 Task: Use the formula "ENCODEURL" in spreadsheet "Project portfolio".
Action: Mouse moved to (281, 233)
Screenshot: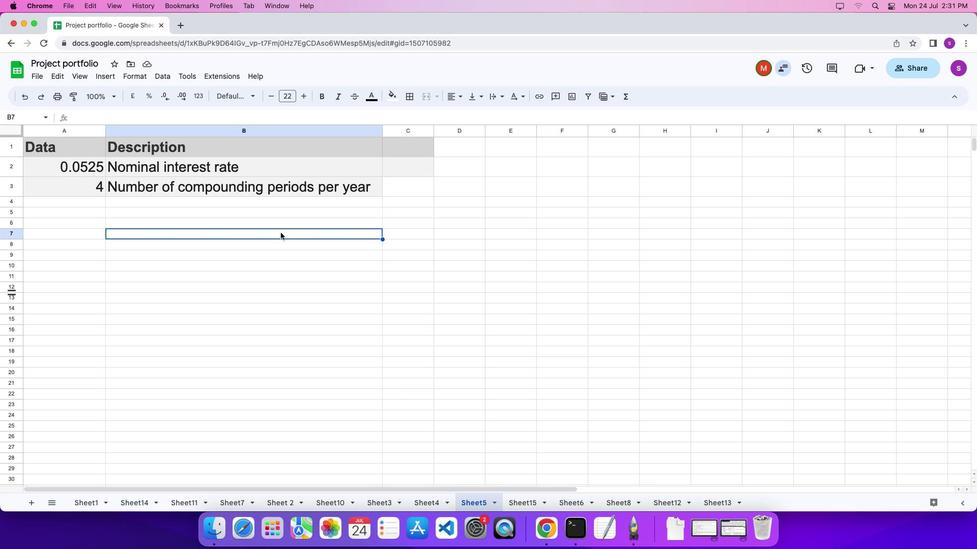 
Action: Mouse pressed left at (281, 233)
Screenshot: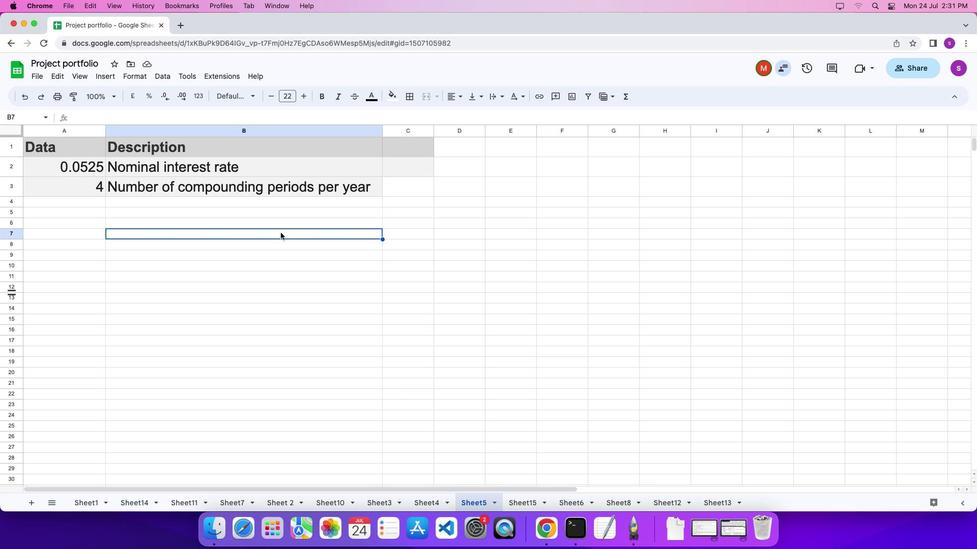 
Action: Mouse moved to (281, 232)
Screenshot: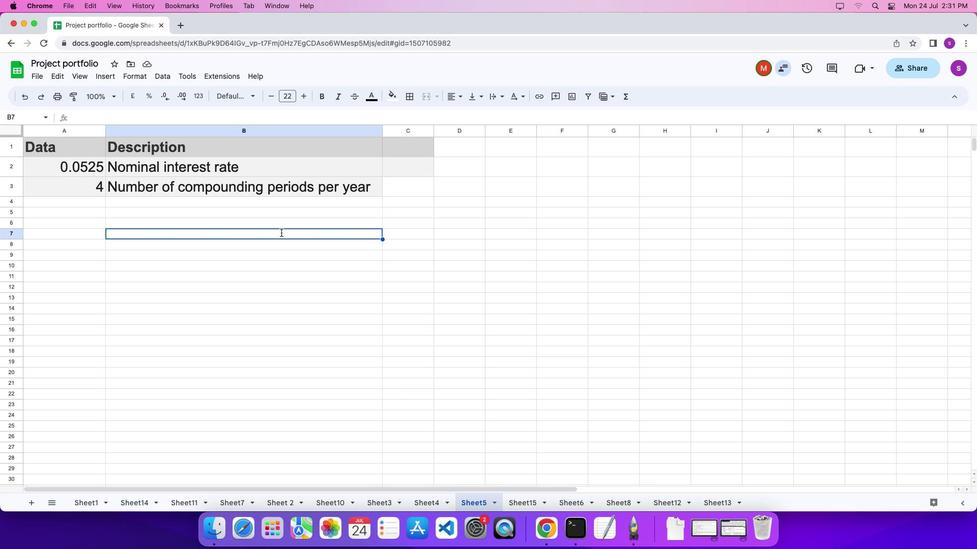
Action: Key pressed '='
Screenshot: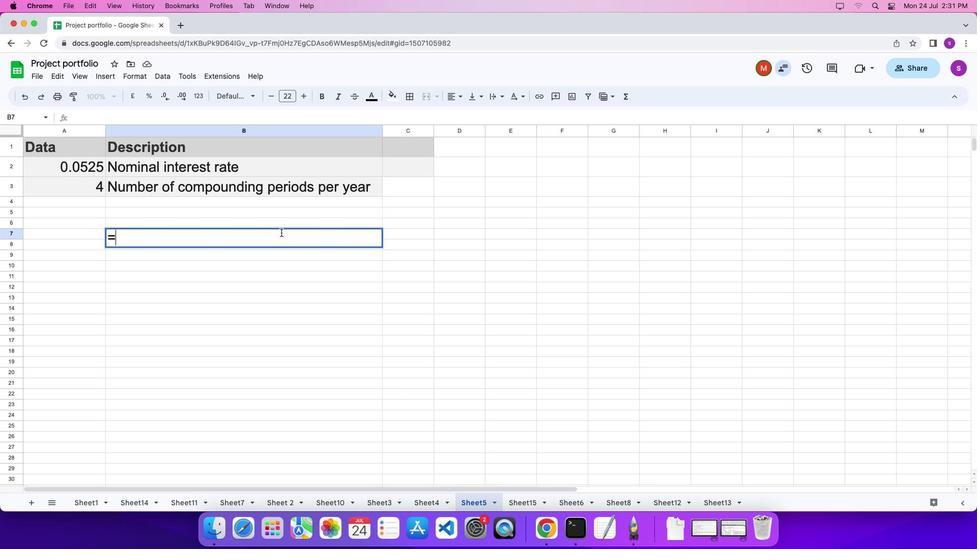 
Action: Mouse moved to (626, 99)
Screenshot: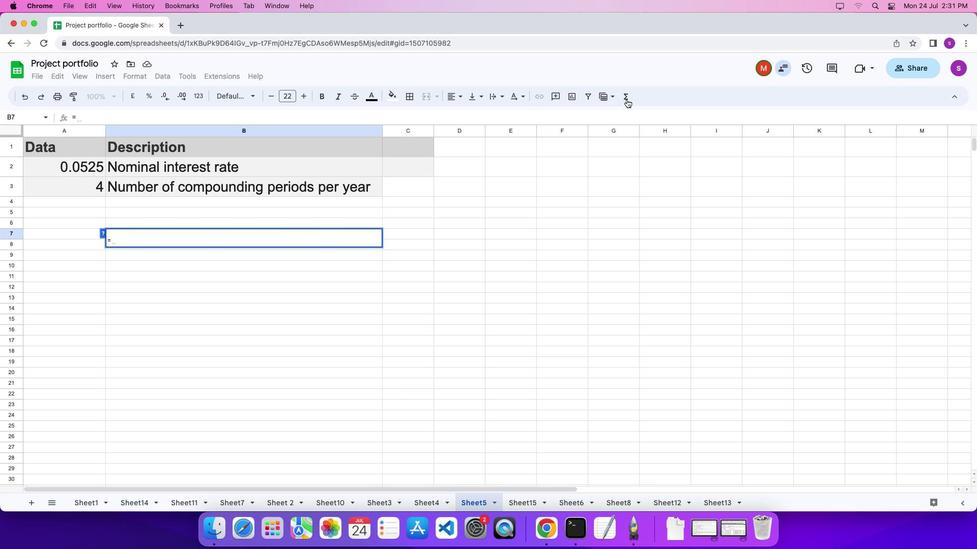 
Action: Mouse pressed left at (626, 99)
Screenshot: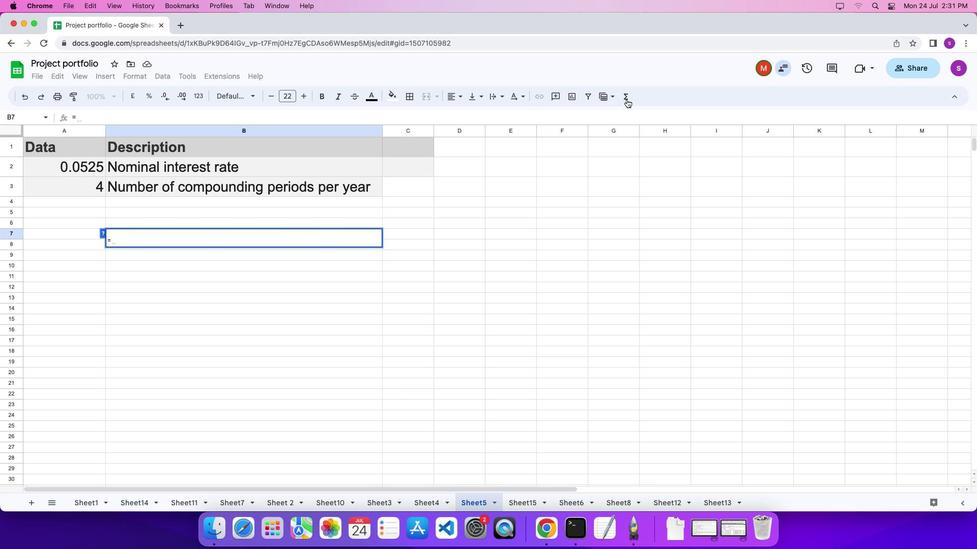 
Action: Mouse moved to (785, 484)
Screenshot: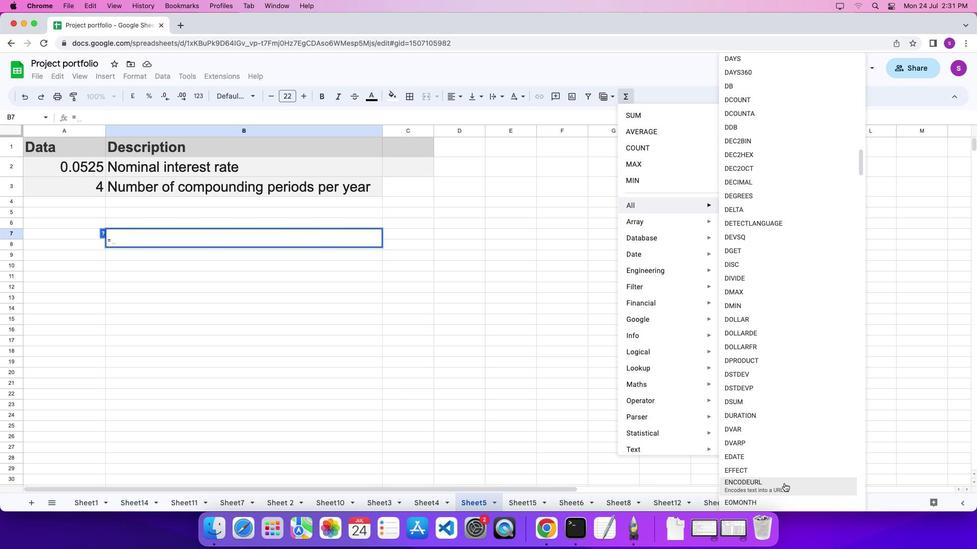 
Action: Mouse pressed left at (785, 484)
Screenshot: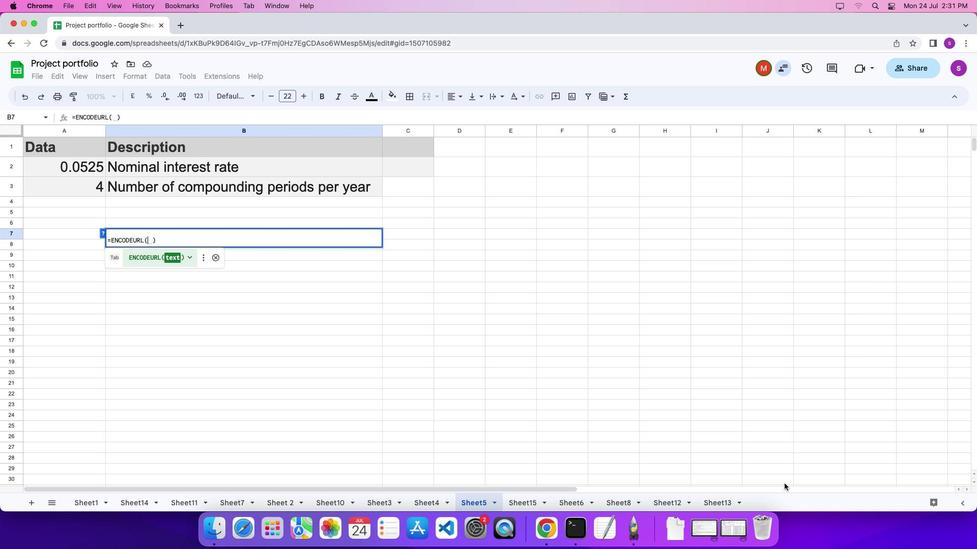 
Action: Mouse moved to (198, 165)
Screenshot: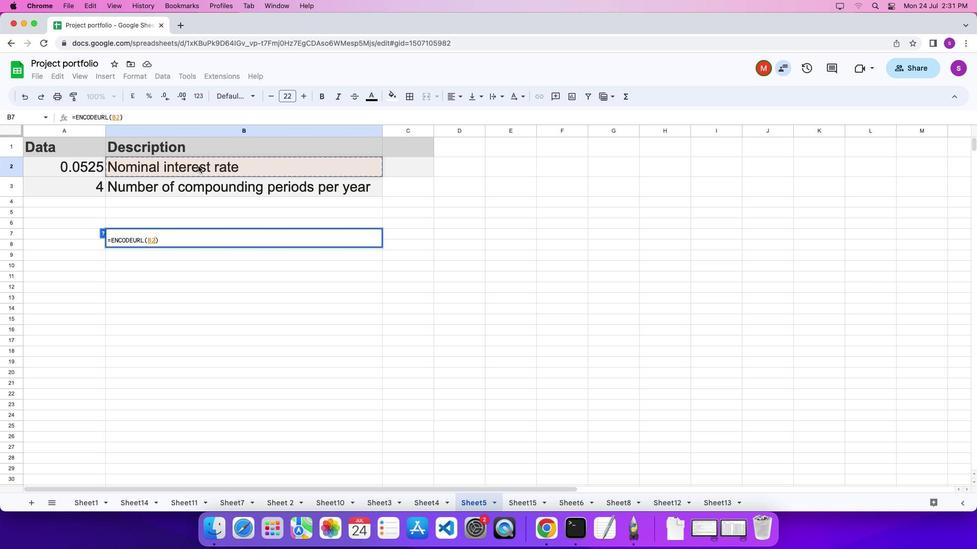 
Action: Mouse pressed left at (198, 165)
Screenshot: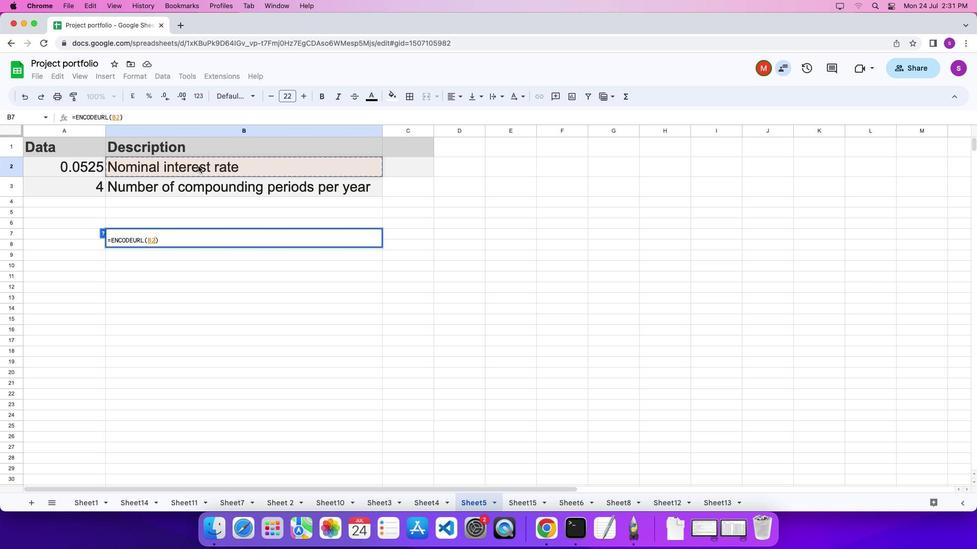 
Action: Key pressed '\x03'
Screenshot: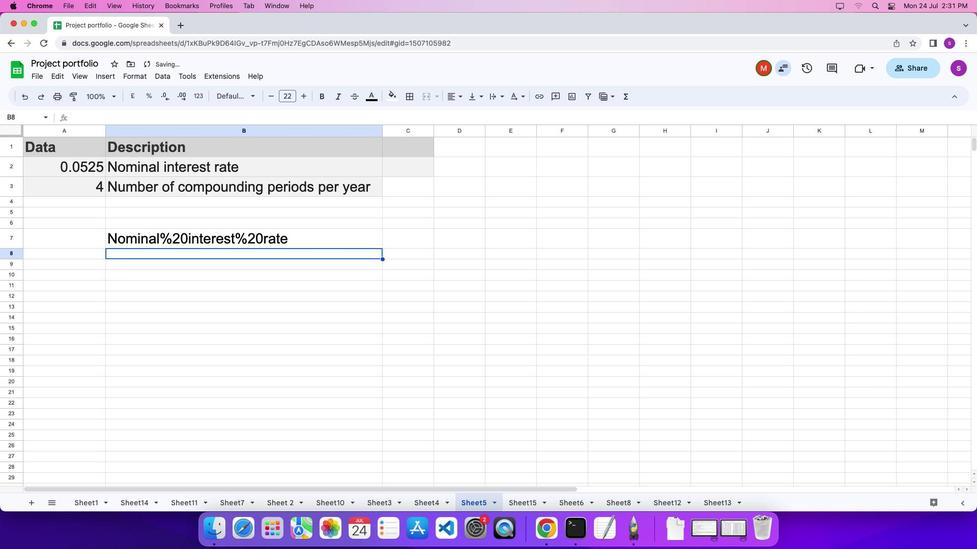 
Action: Mouse moved to (146, 146)
Screenshot: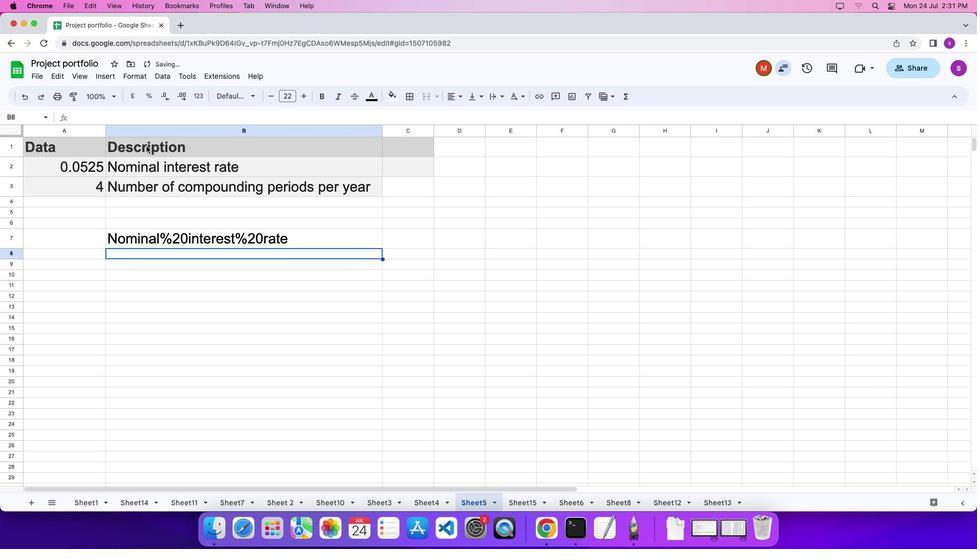 
